 Task: Make in the project ArtisanTech an epic 'Business process automation (BPA)'. Create in the project ArtisanTech an epic 'Enterprise content management (ECM) system development'. Add in the project ArtisanTech an epic 'Agile methodology adoption'
Action: Mouse moved to (231, 68)
Screenshot: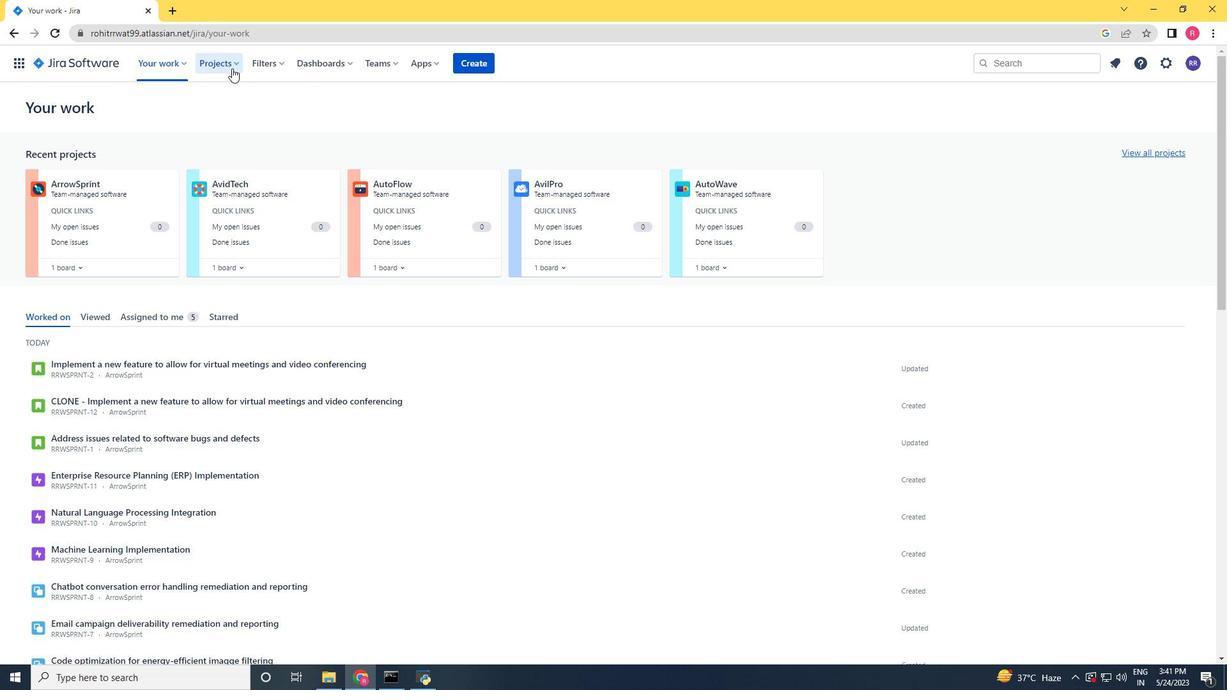 
Action: Mouse pressed left at (231, 68)
Screenshot: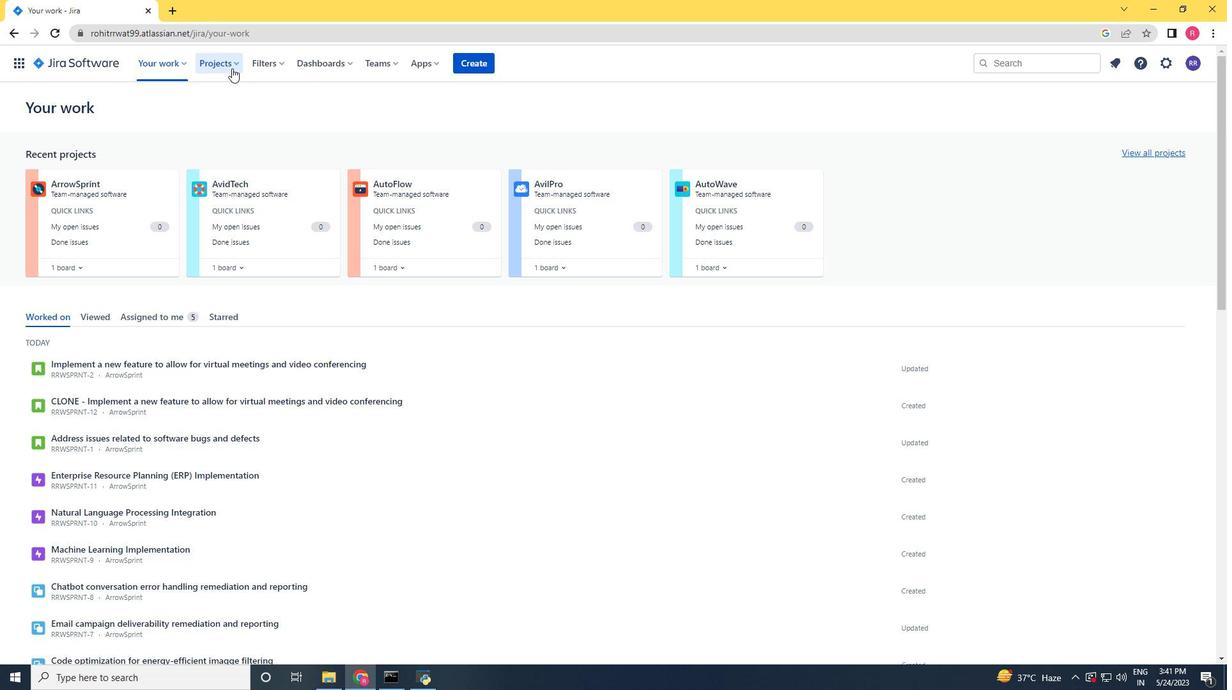 
Action: Mouse moved to (241, 122)
Screenshot: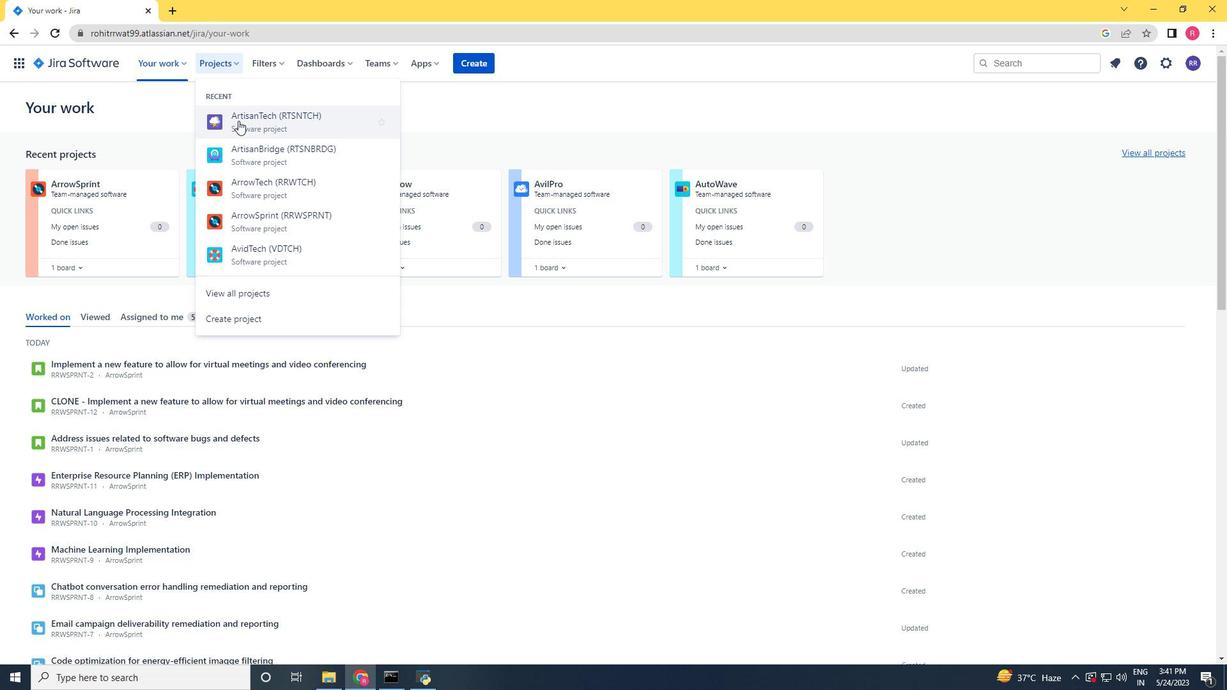 
Action: Mouse pressed left at (241, 122)
Screenshot: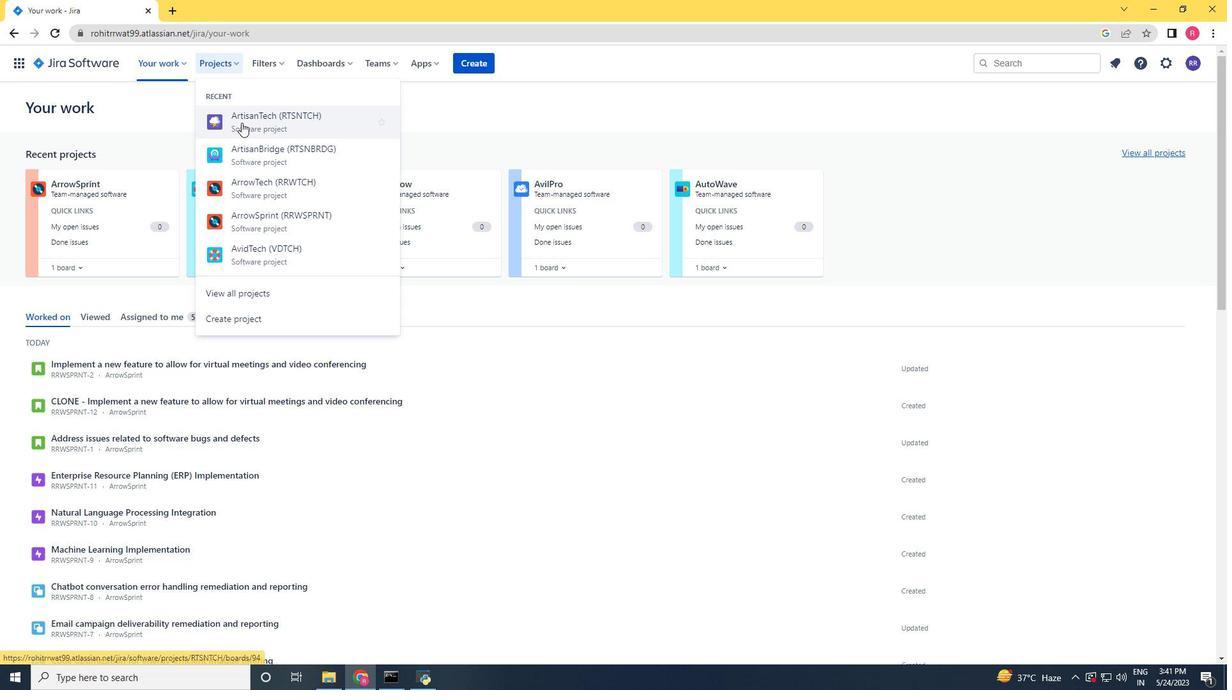 
Action: Mouse moved to (40, 198)
Screenshot: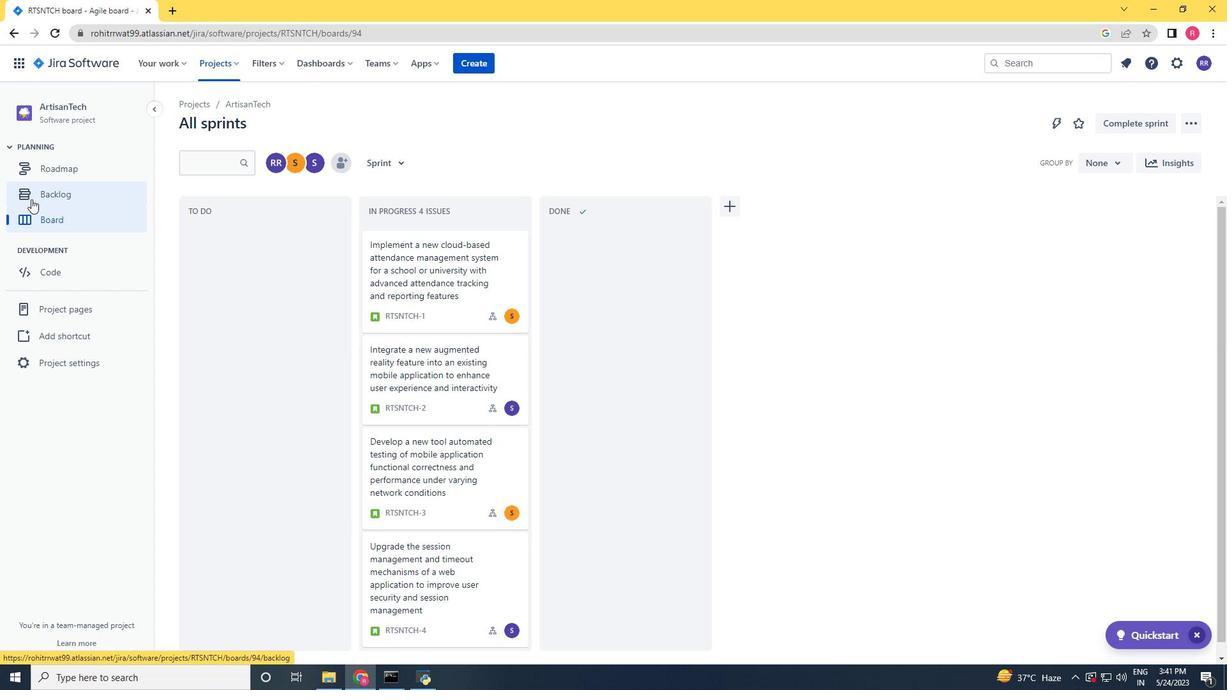 
Action: Mouse pressed left at (40, 198)
Screenshot: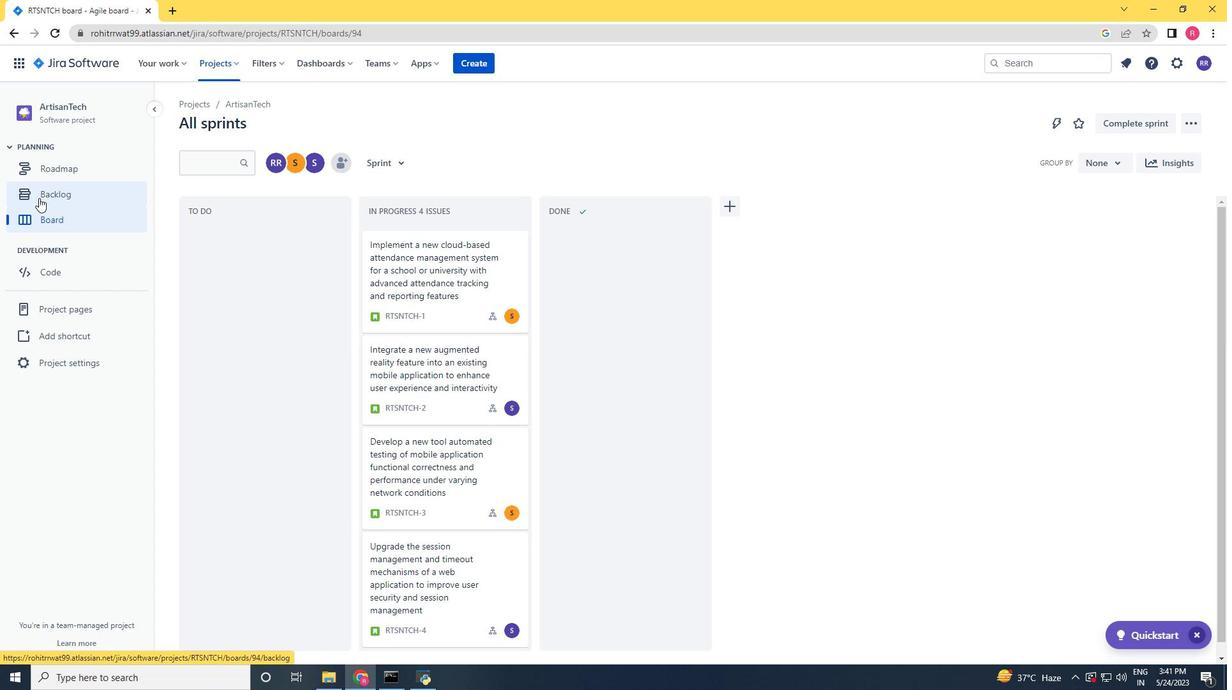 
Action: Mouse moved to (386, 159)
Screenshot: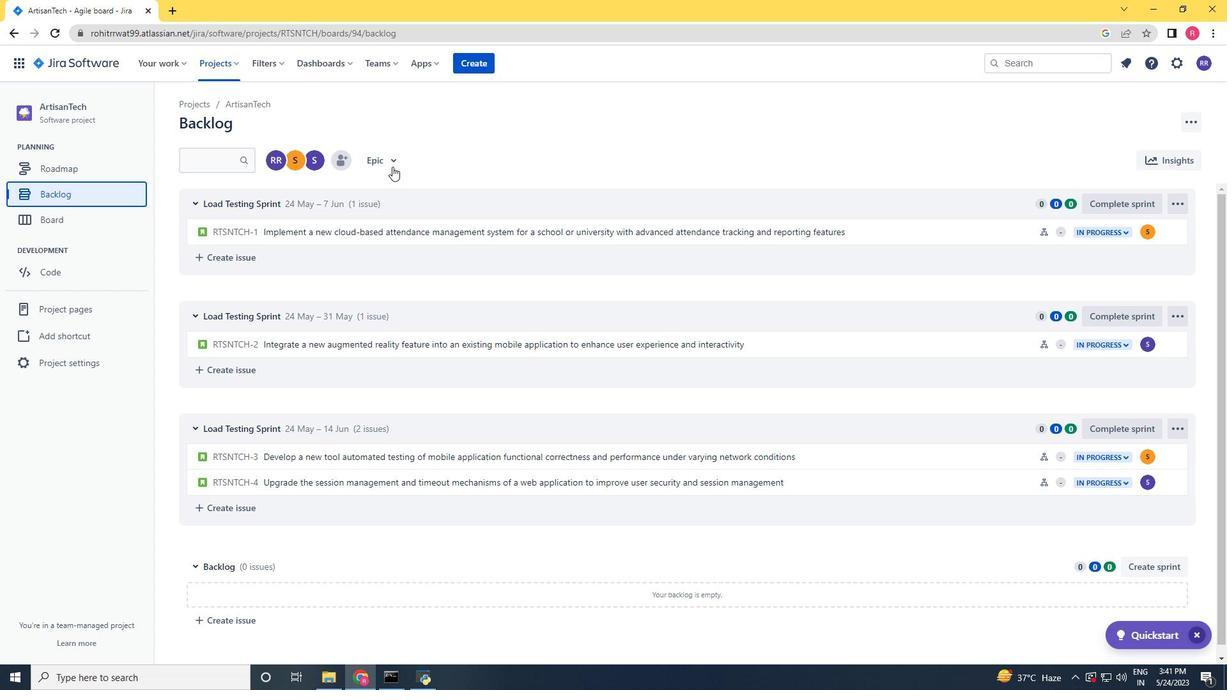 
Action: Mouse pressed left at (386, 159)
Screenshot: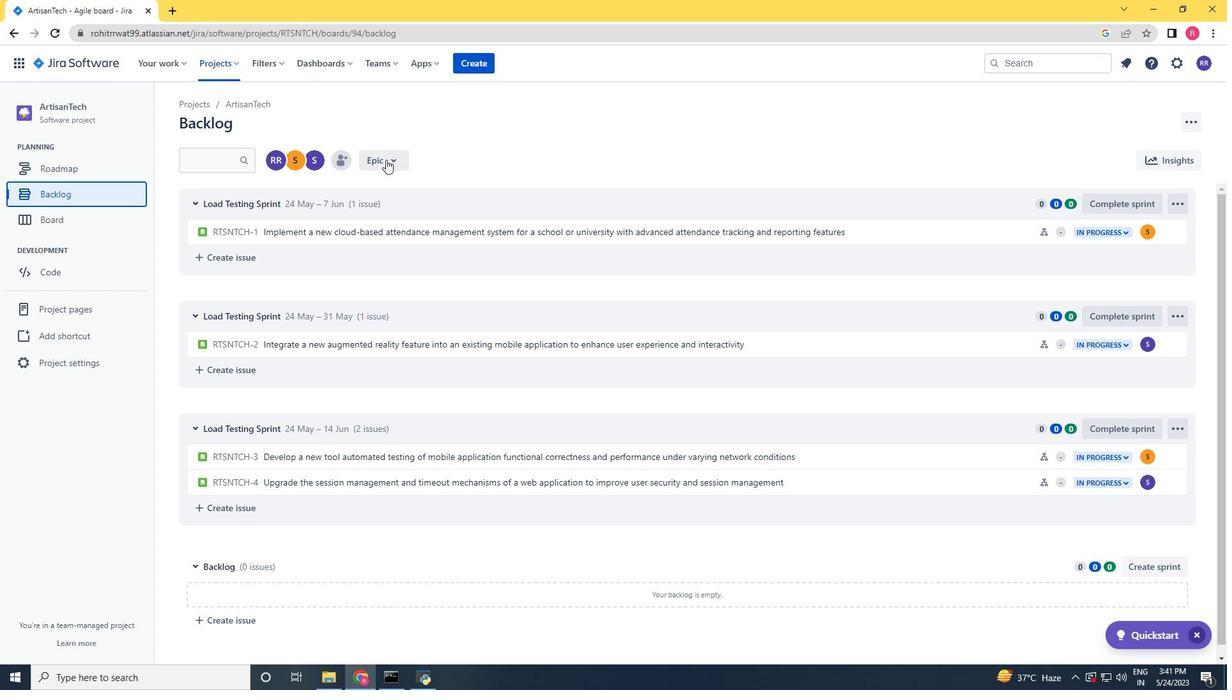 
Action: Mouse moved to (391, 235)
Screenshot: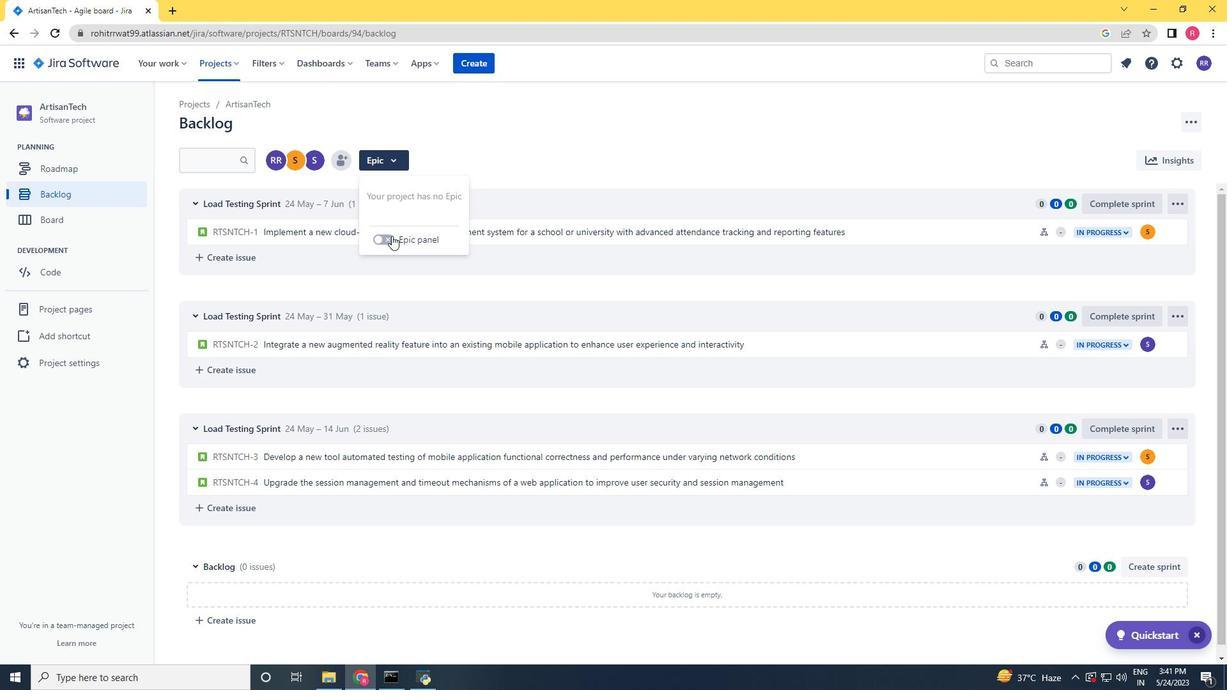 
Action: Mouse pressed left at (391, 235)
Screenshot: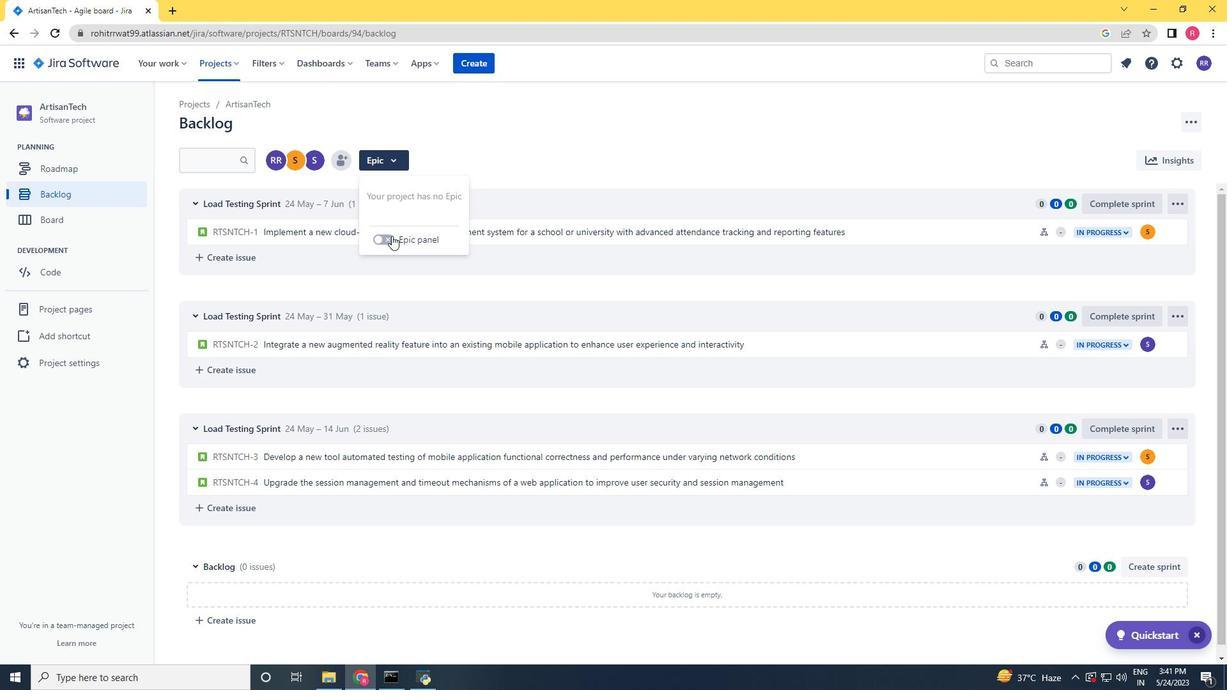 
Action: Mouse moved to (278, 444)
Screenshot: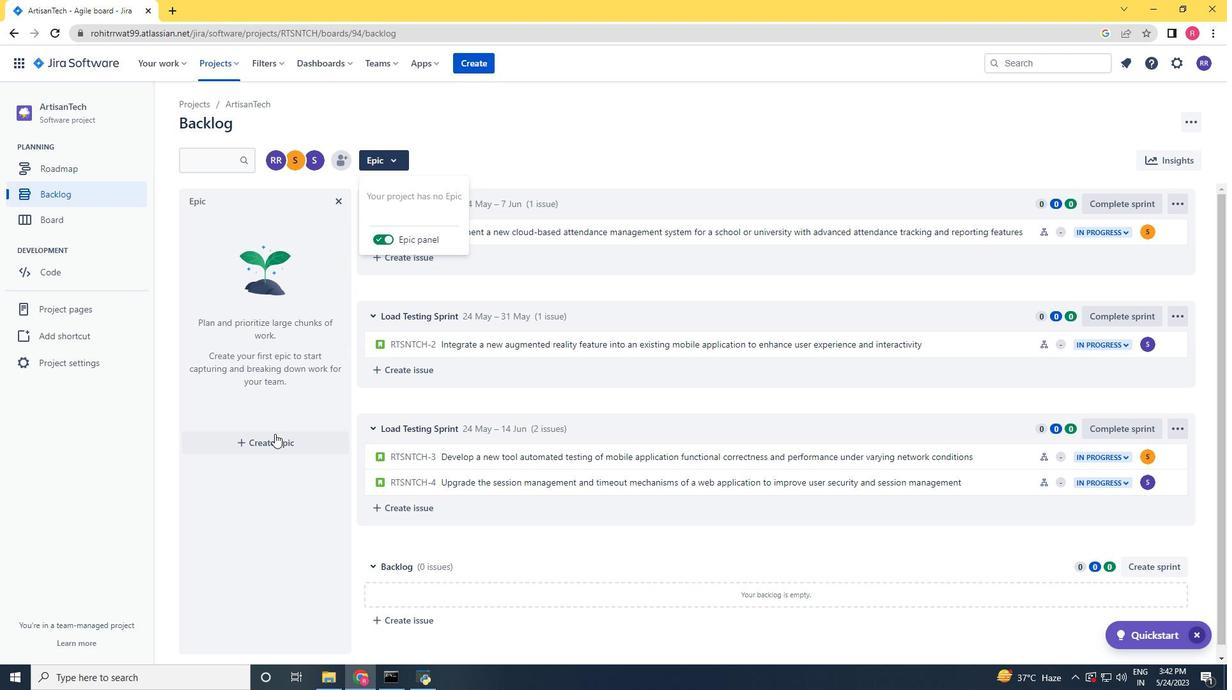
Action: Mouse pressed left at (278, 444)
Screenshot: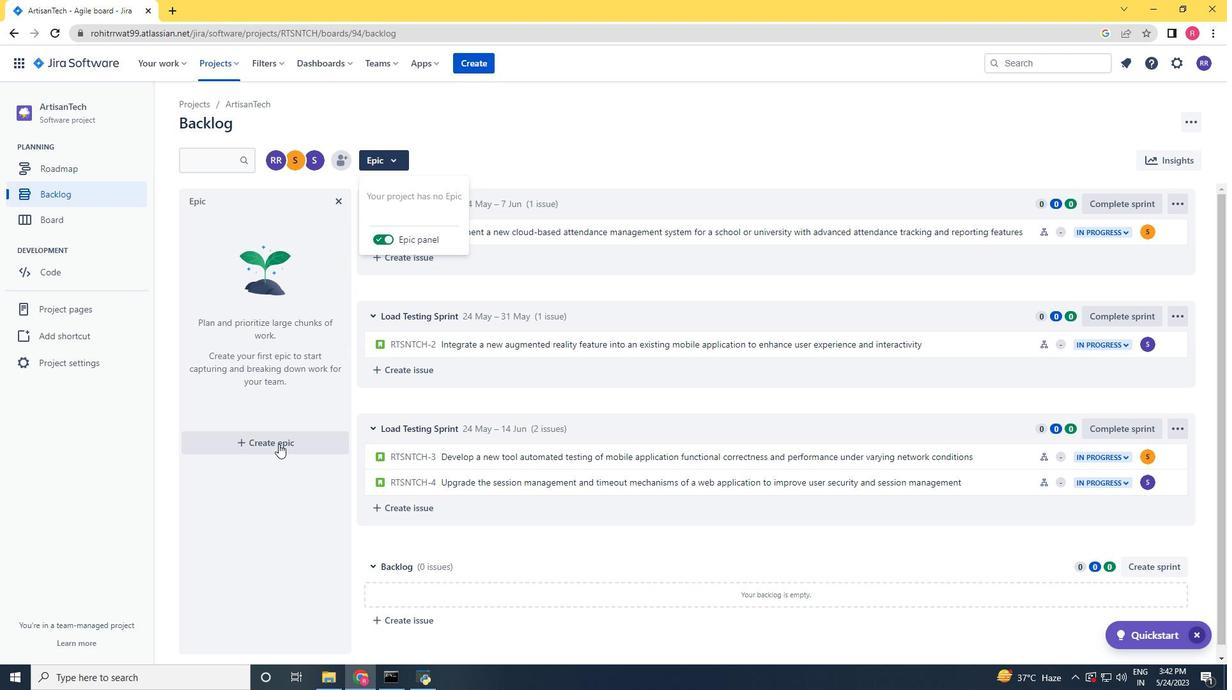 
Action: Mouse moved to (163, 168)
Screenshot: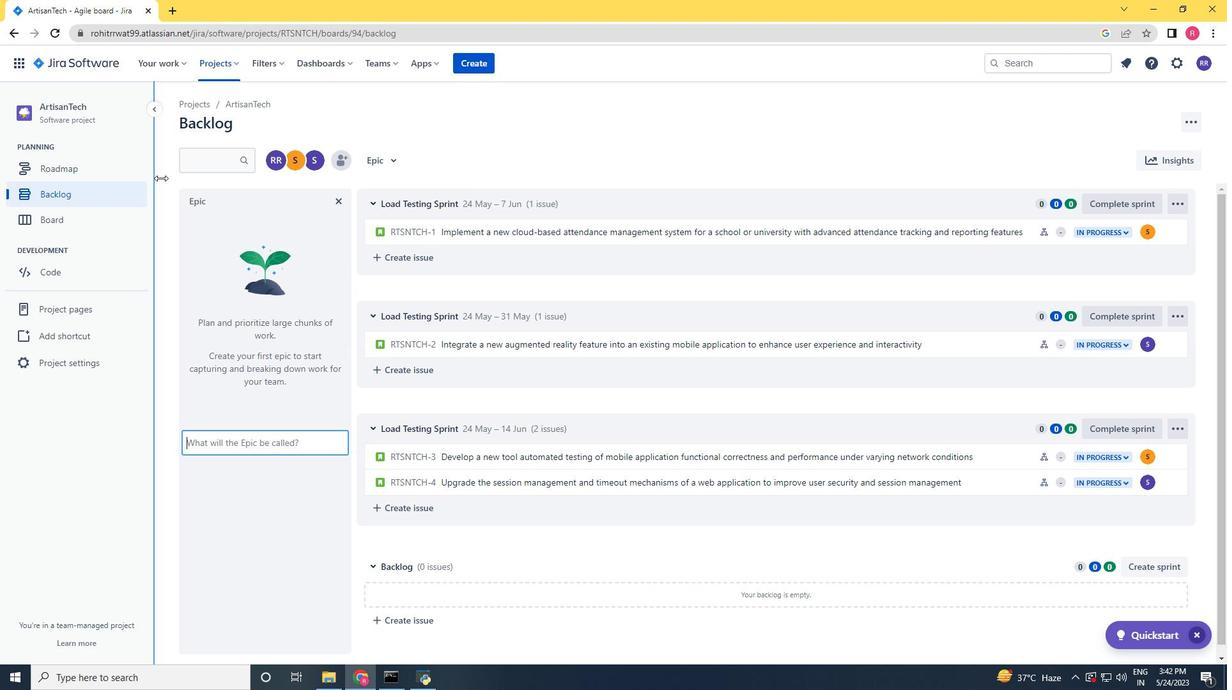 
Action: Key pressed <Key.shift>Business<Key.space>process<Key.space>automation<Key.space><Key.shift_r><Key.shift_r><Key.shift_r>(BPA)<Key.enter><Key.shift>Enterprise<Key.space>contenet<Key.space><Key.backspace><Key.backspace><Key.backspace><Key.backspace><Key.backspace>ent<Key.space>management<Key.space><Key.shift_r><Key.shift_r><Key.shift_r><Key.shift_r><Key.shift_r>(<Key.shift_r><Key.shift_r><Key.shift_r><Key.shift_r><Key.shift_r><Key.shift_r><Key.shift_r>ECM)<Key.space>system<Key.space>development<Key.space><Key.enter><Key.shift>Agile<Key.space>methodology<Key.space>adoption<Key.space><Key.enter>
Screenshot: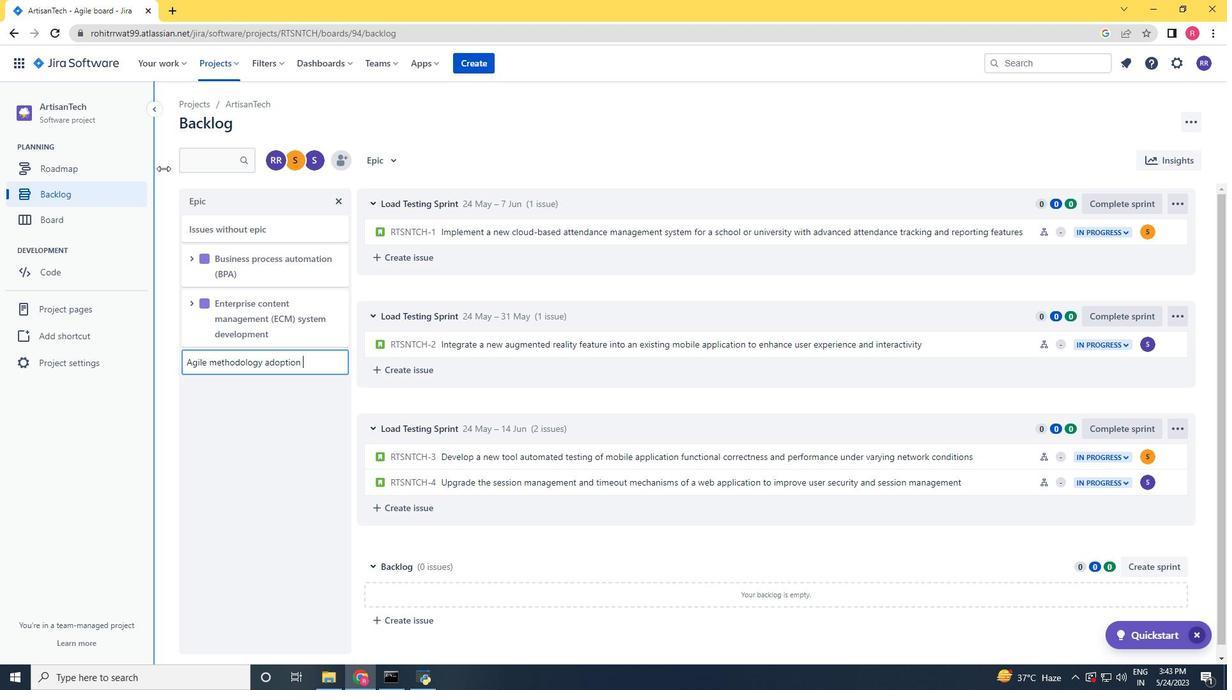 
